 Task: Compose an email with the subject 'Hello' and message 'Take care, bye-bye', then save it.
Action: Mouse moved to (49, 67)
Screenshot: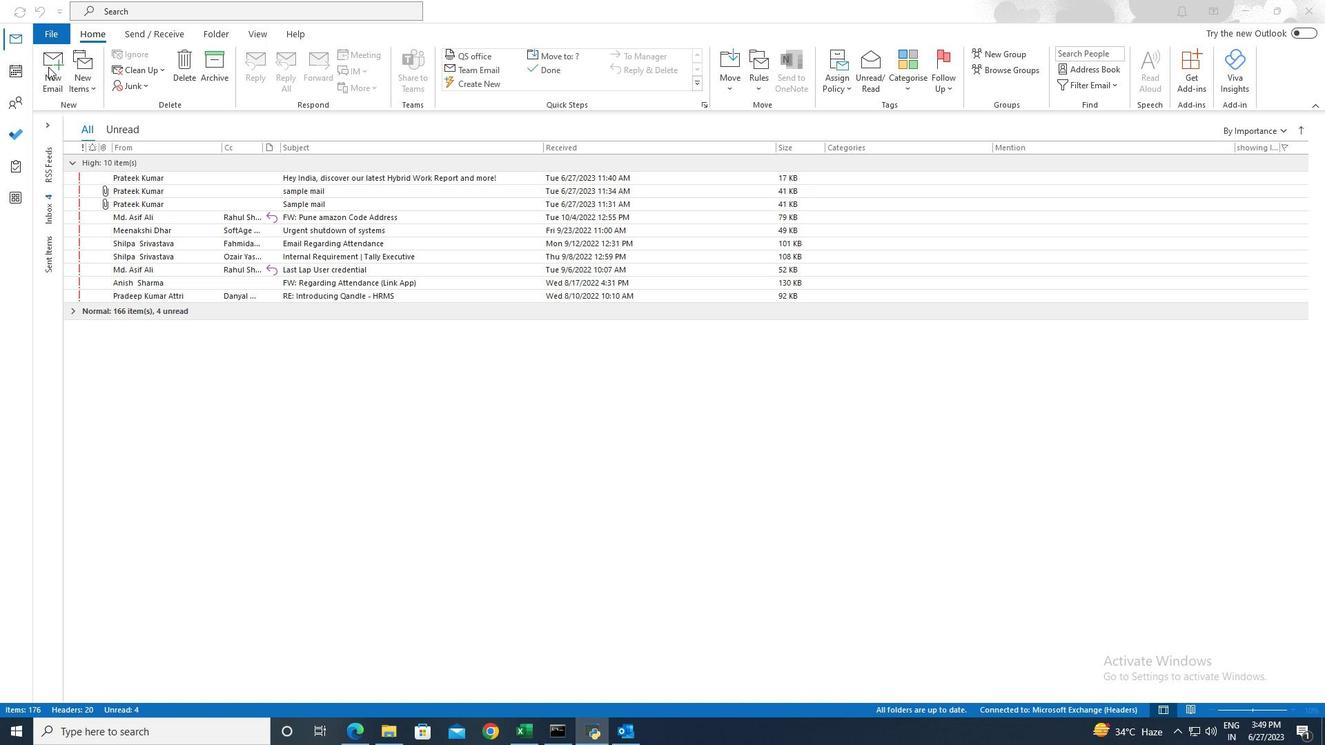 
Action: Mouse pressed left at (49, 67)
Screenshot: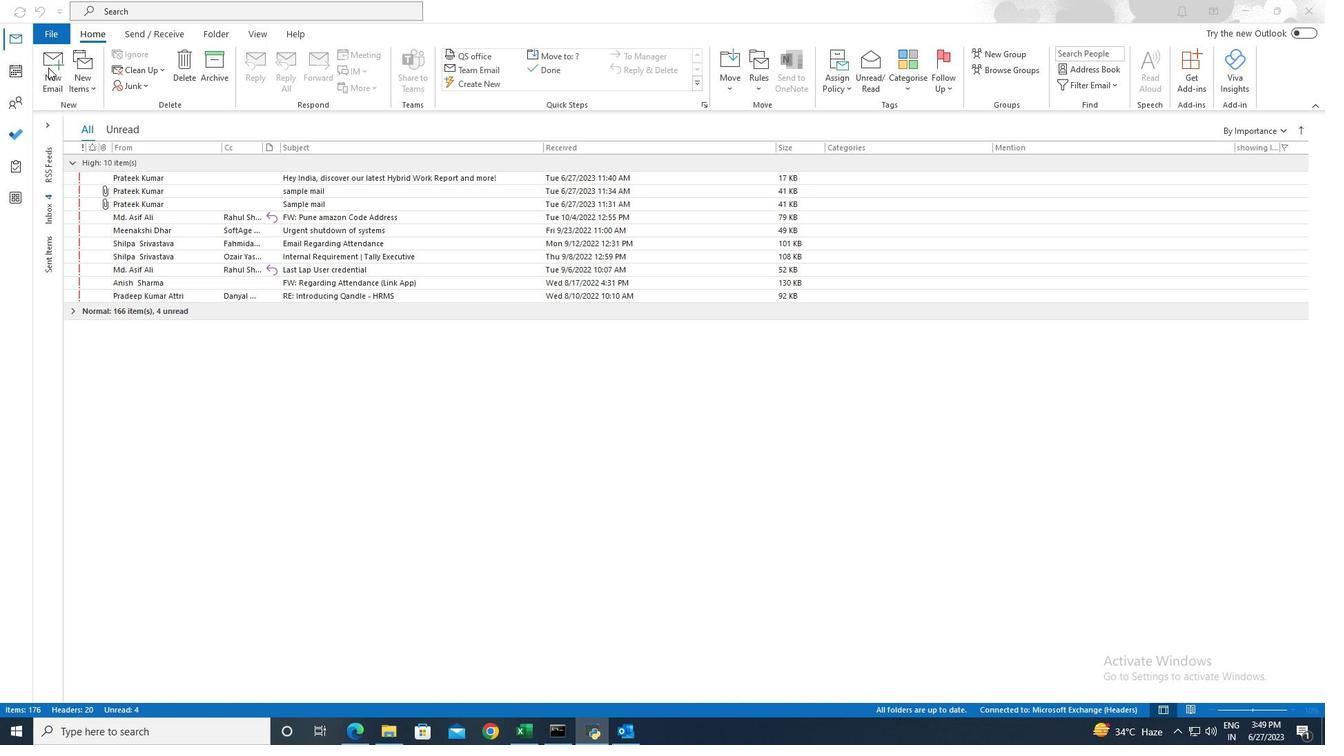 
Action: Mouse moved to (49, 67)
Screenshot: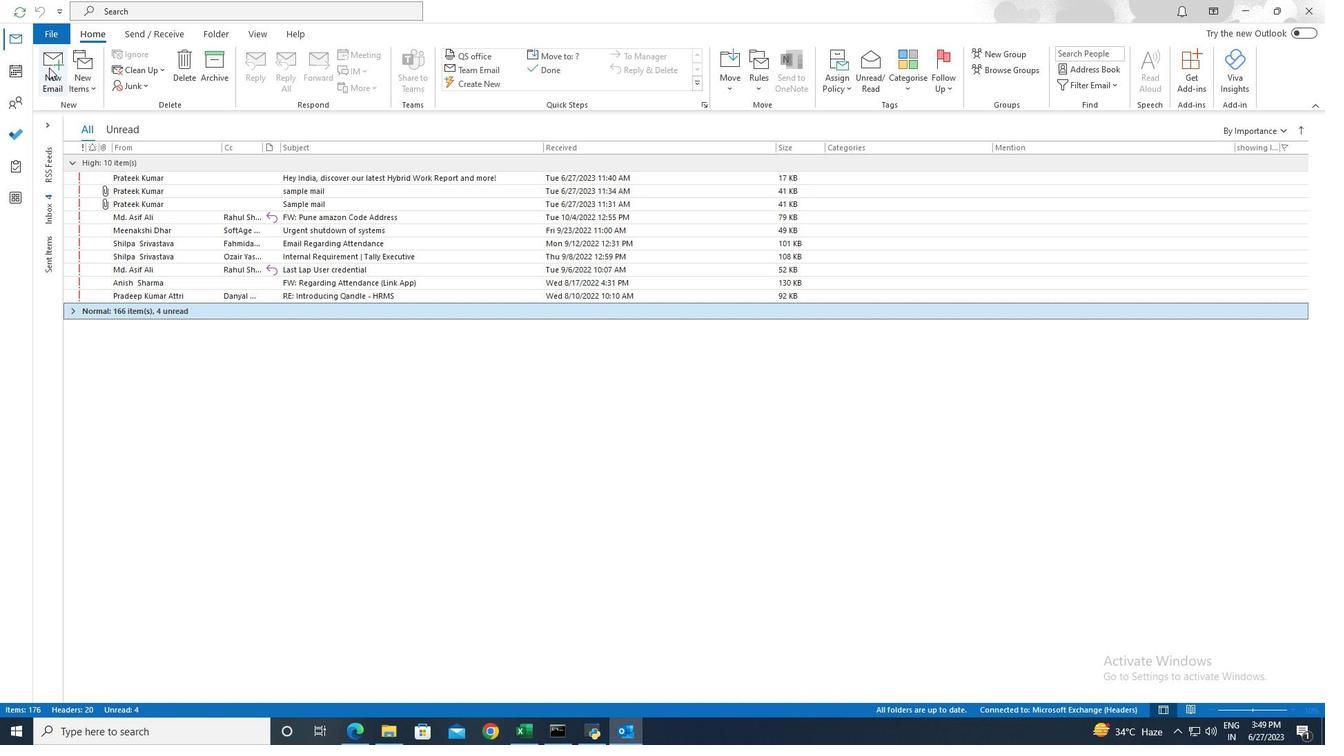 
Action: Mouse pressed left at (49, 67)
Screenshot: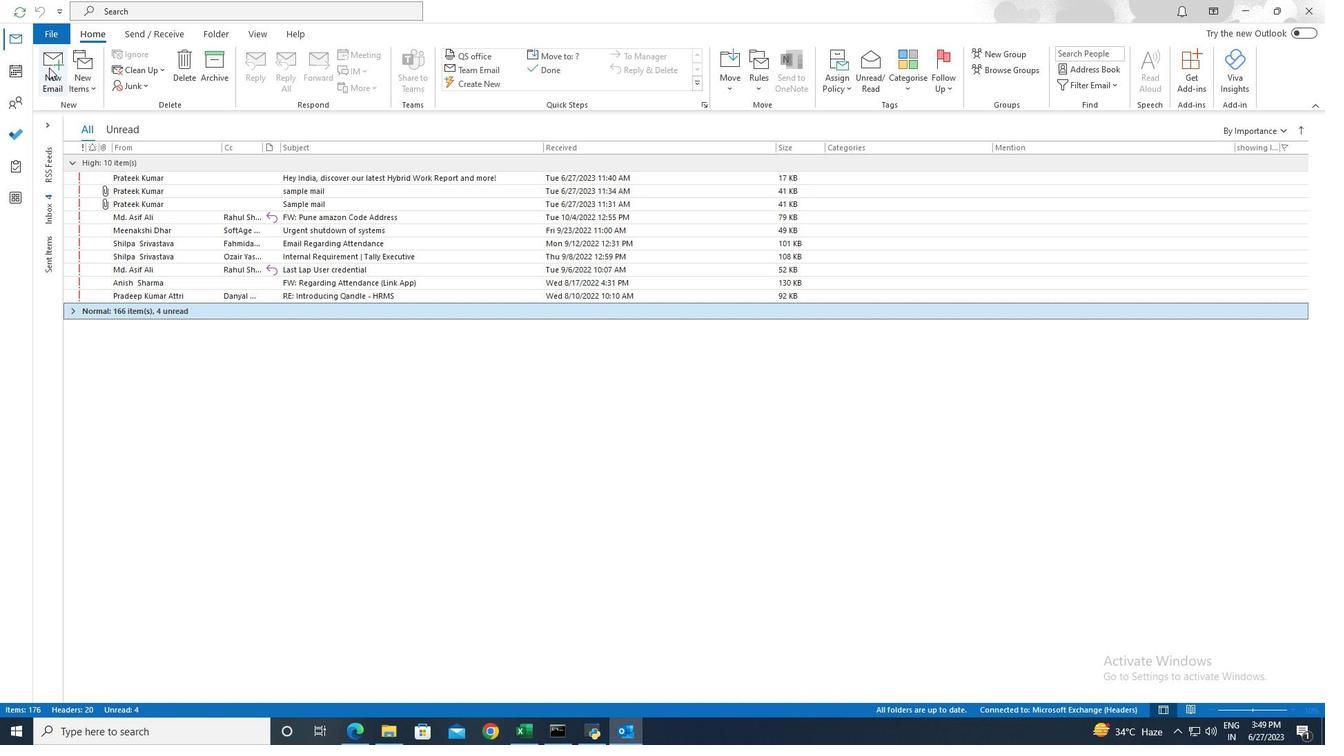 
Action: Key pressed taskers4<Key.shift>@outlook.com
Screenshot: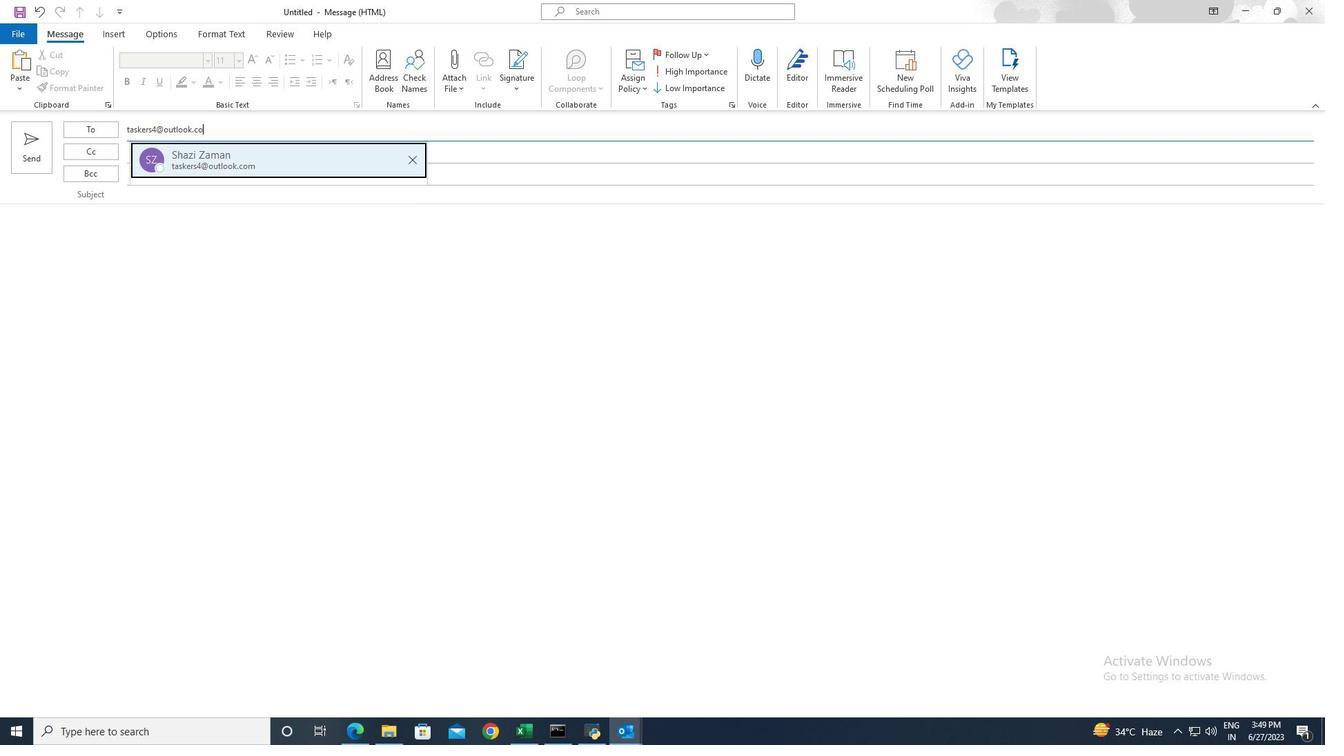 
Action: Mouse moved to (133, 197)
Screenshot: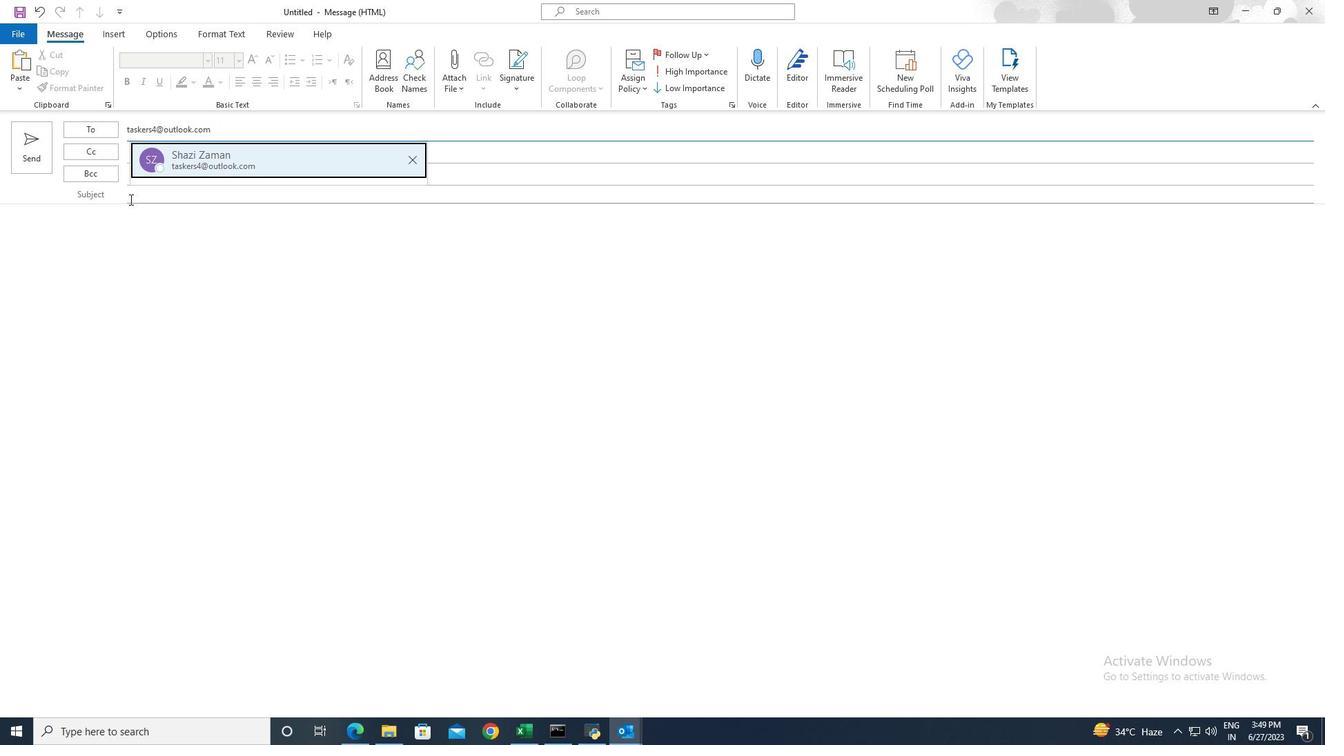 
Action: Mouse pressed left at (133, 197)
Screenshot: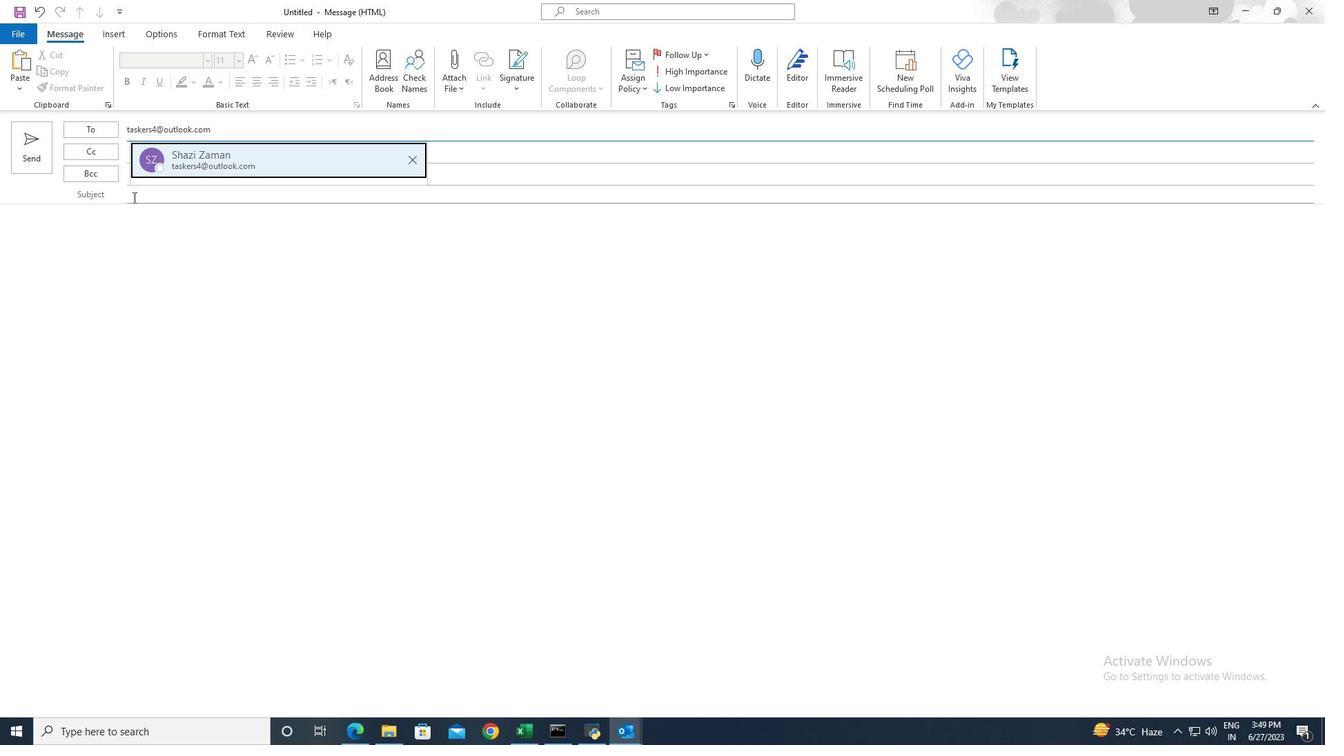 
Action: Key pressed <Key.shift>Hello
Screenshot: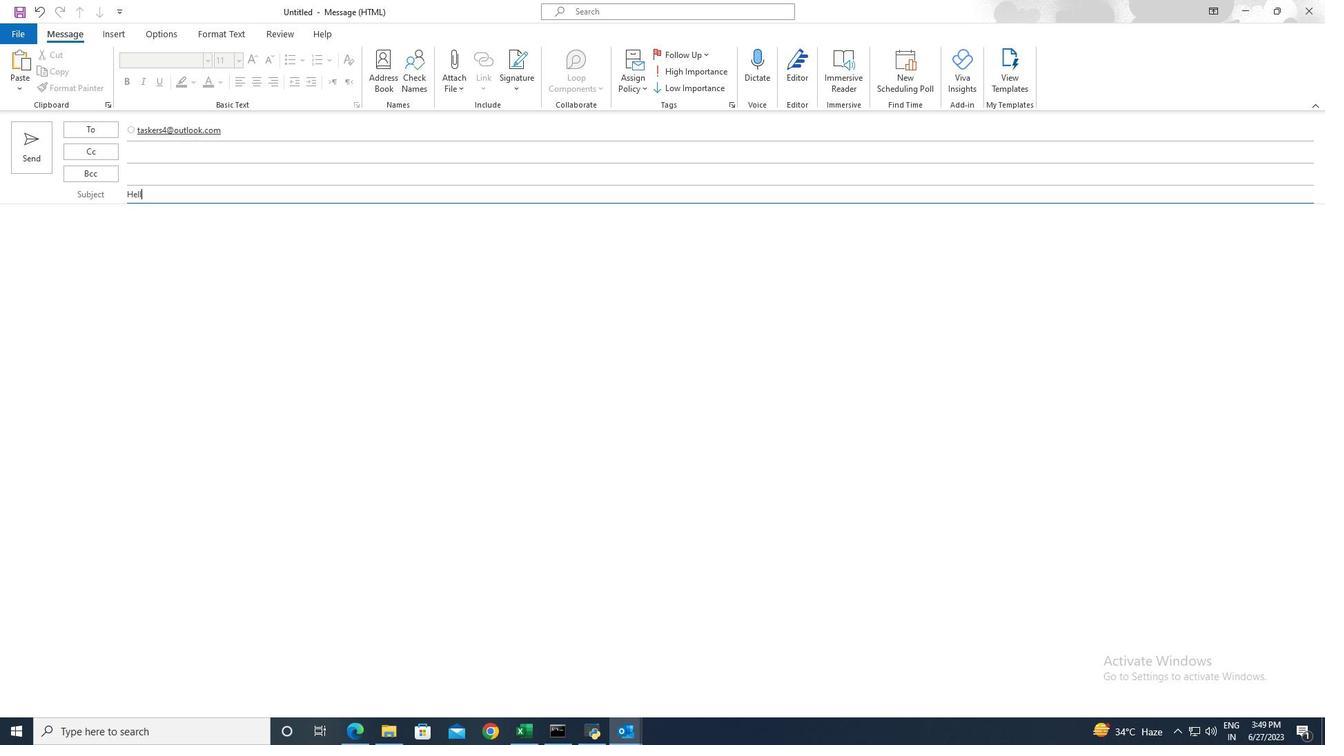 
Action: Mouse moved to (138, 216)
Screenshot: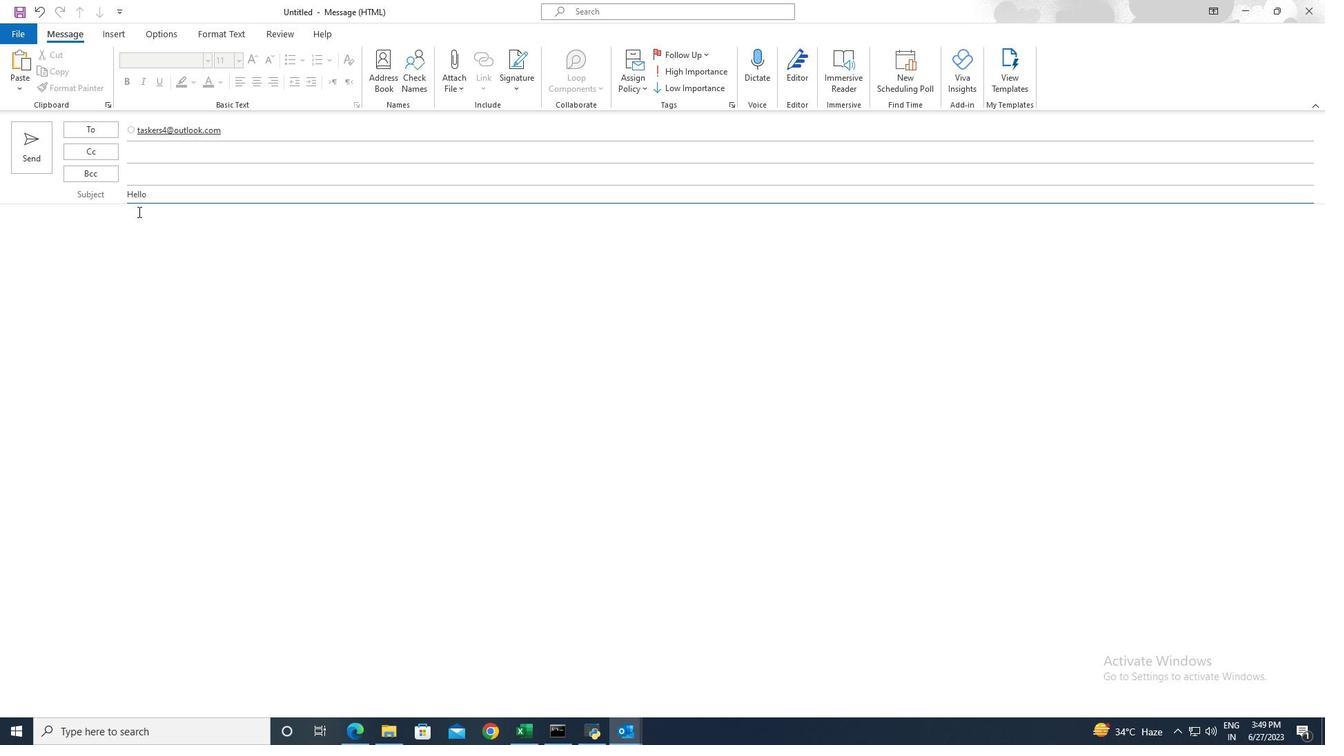 
Action: Mouse pressed left at (138, 216)
Screenshot: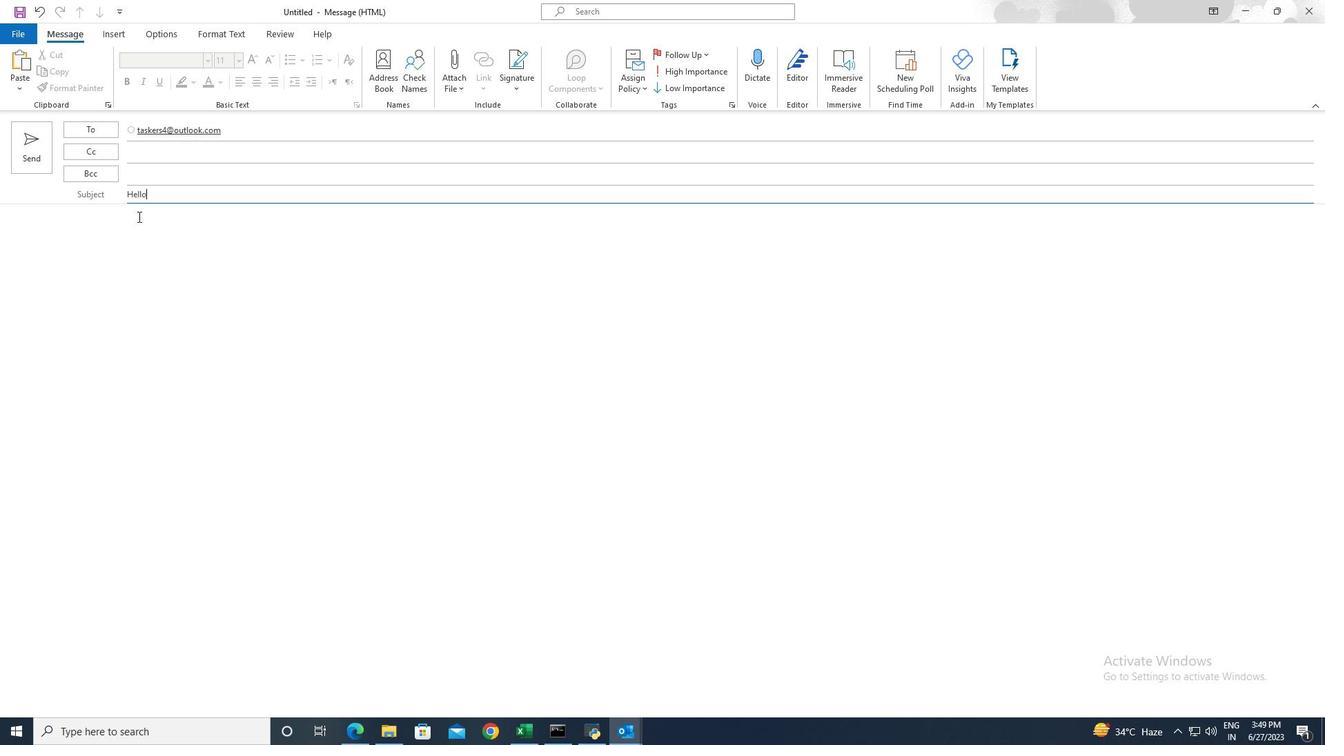 
Action: Key pressed <Key.shift>Take<Key.space>care,<Key.space>bye-bye
Screenshot: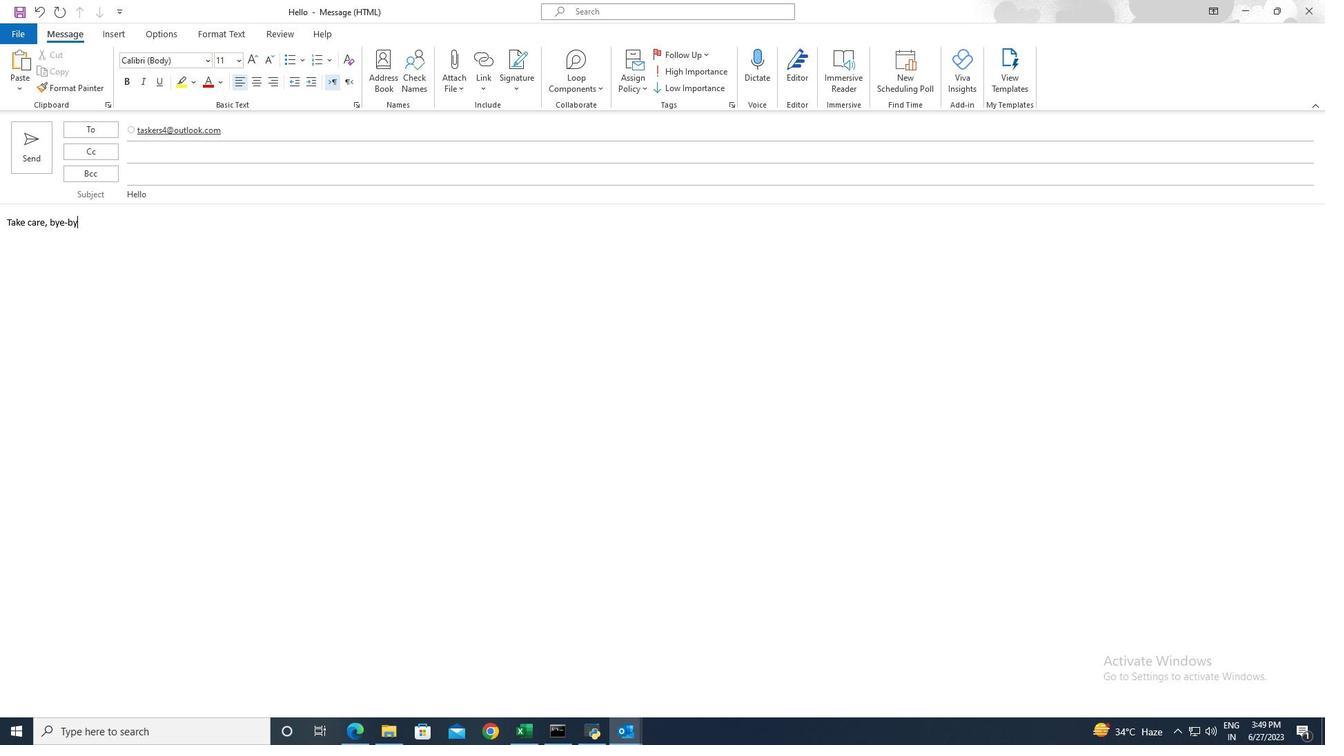 
Action: Mouse moved to (25, 35)
Screenshot: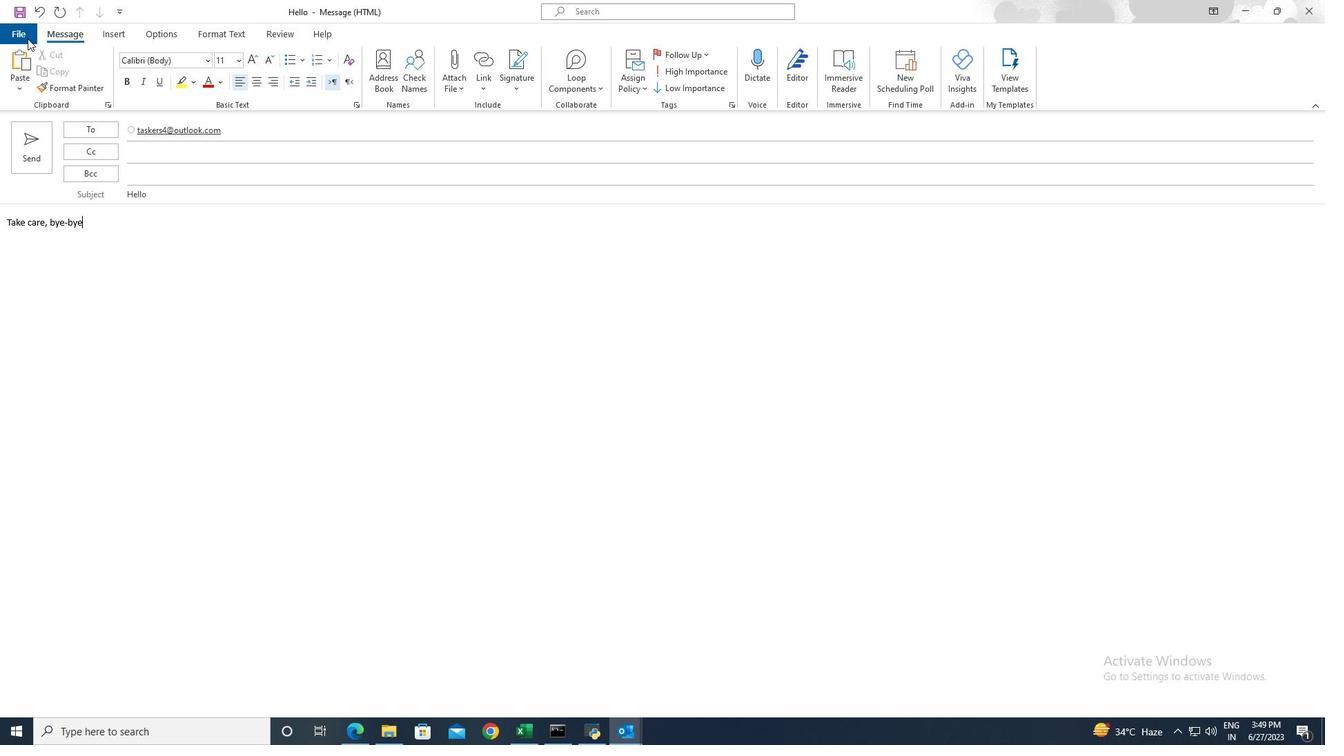 
Action: Mouse pressed left at (25, 35)
Screenshot: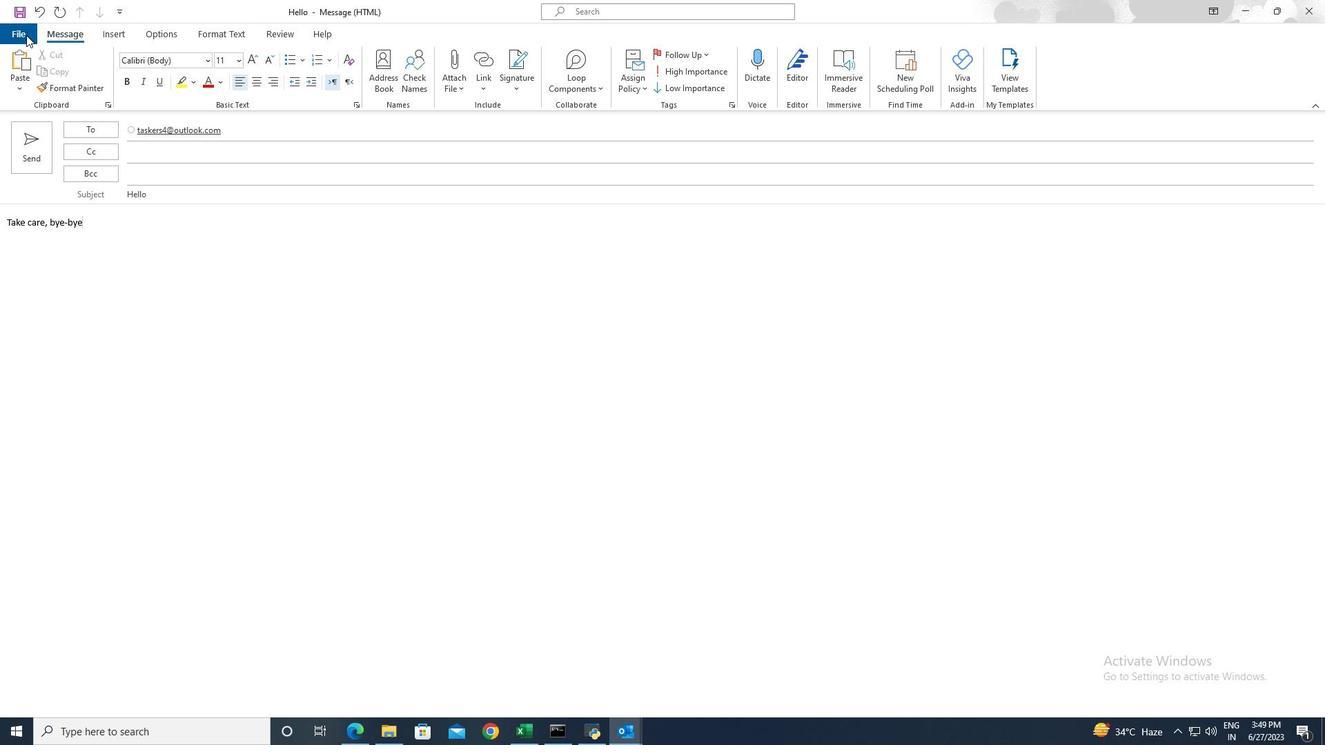 
Action: Mouse moved to (53, 98)
Screenshot: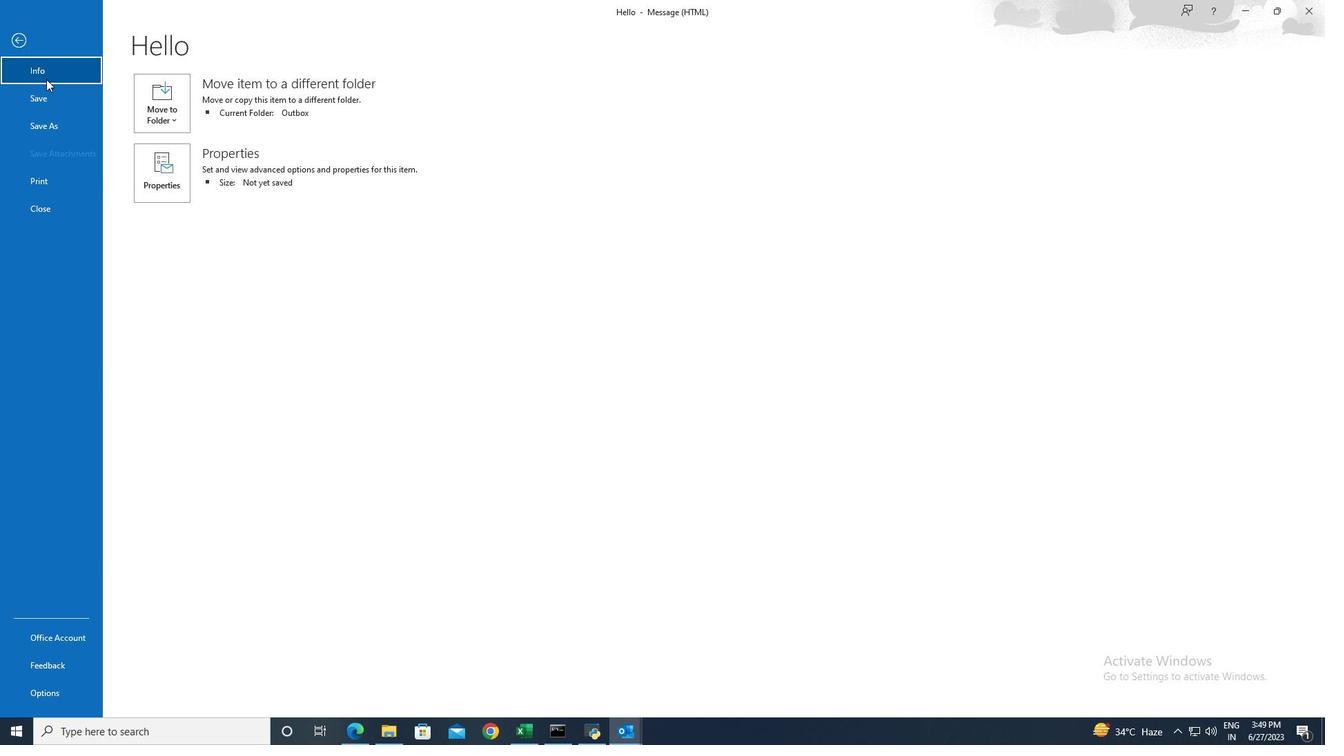 
Action: Mouse pressed left at (53, 98)
Screenshot: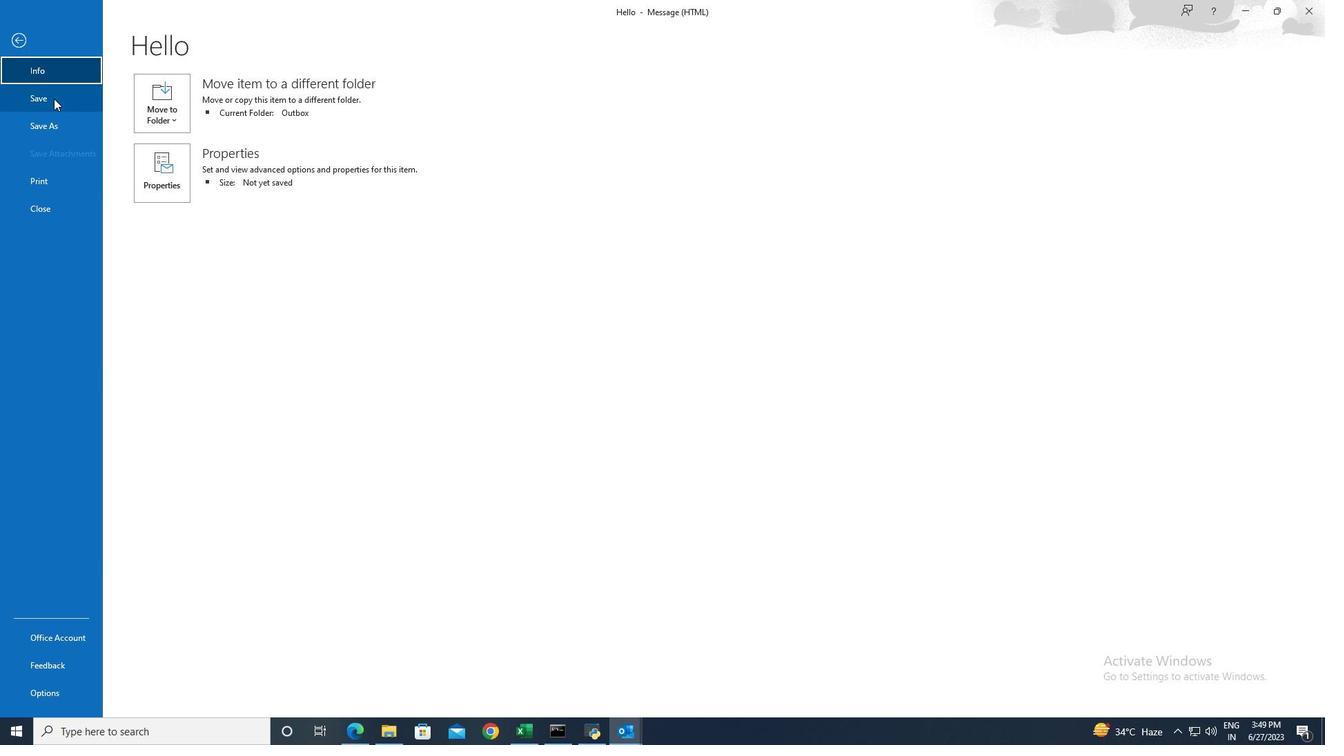 
Action: Mouse moved to (20, 31)
Screenshot: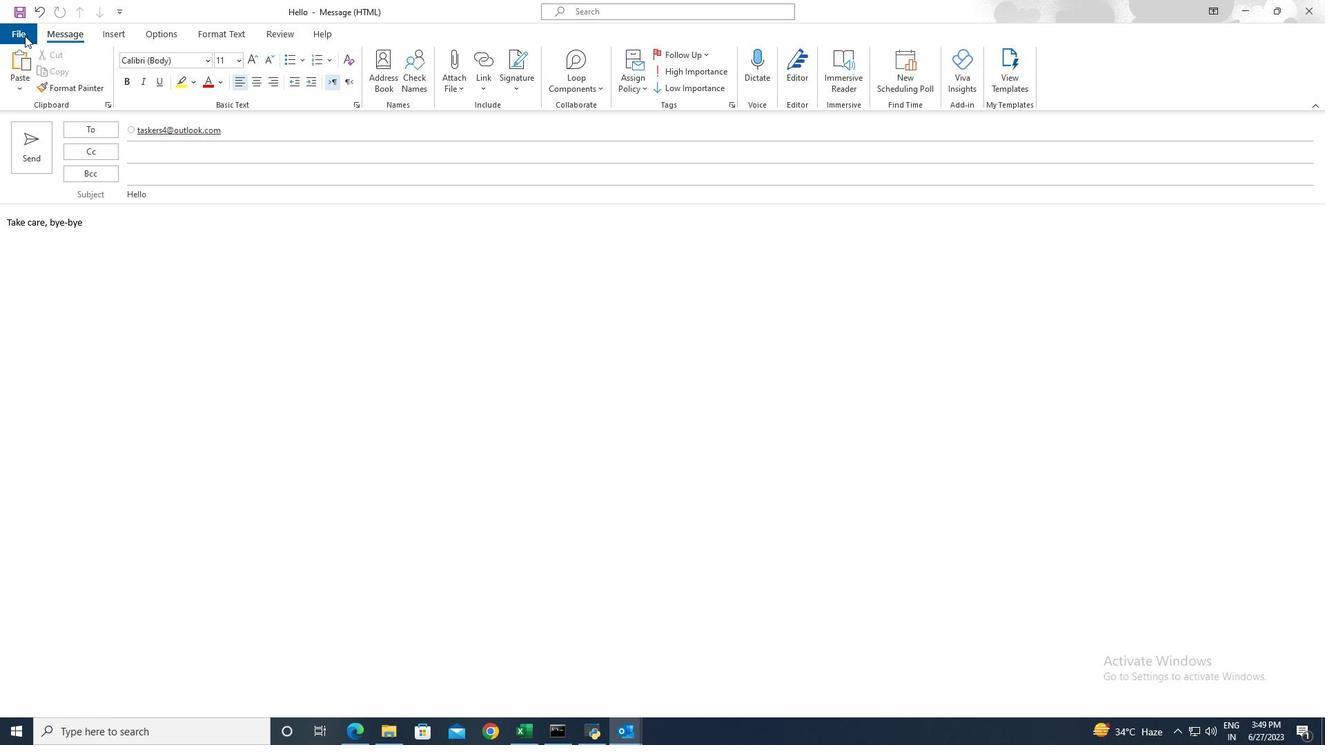 
Action: Mouse pressed left at (20, 31)
Screenshot: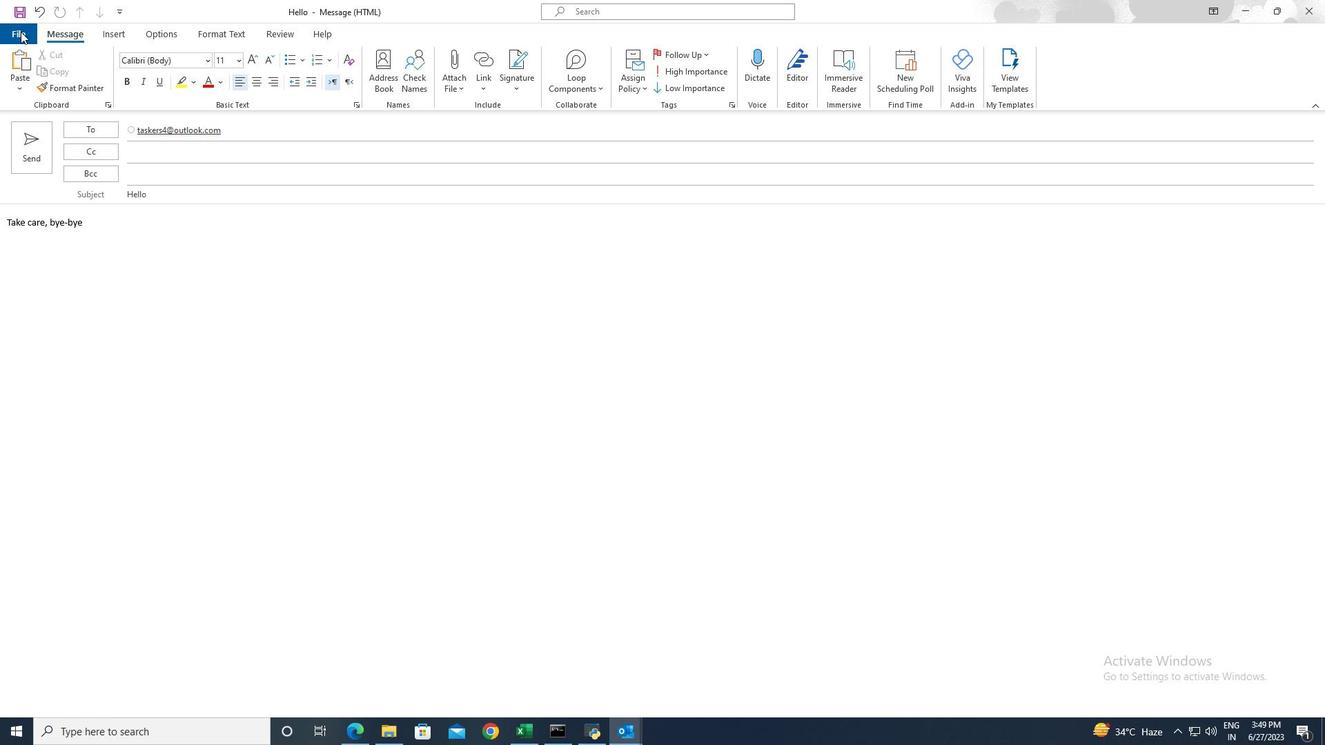 
Action: Mouse moved to (39, 207)
Screenshot: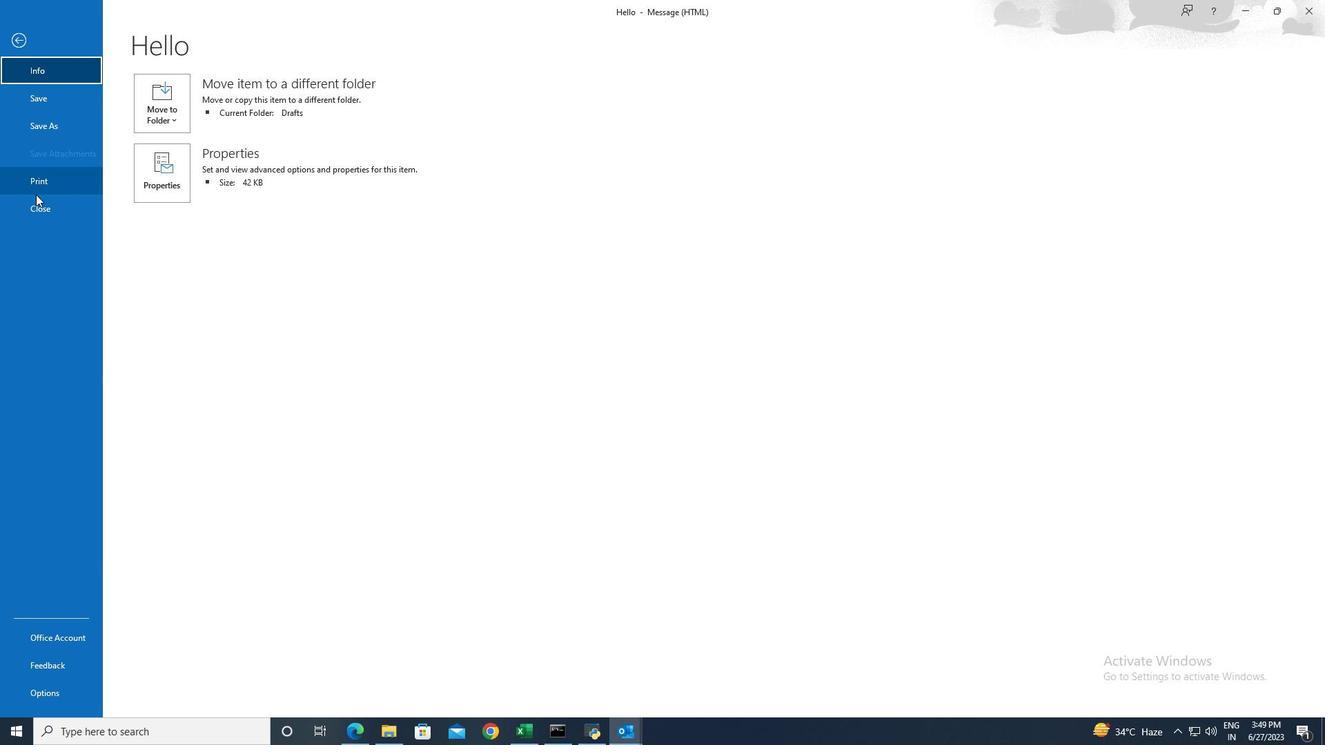 
Action: Mouse pressed left at (39, 207)
Screenshot: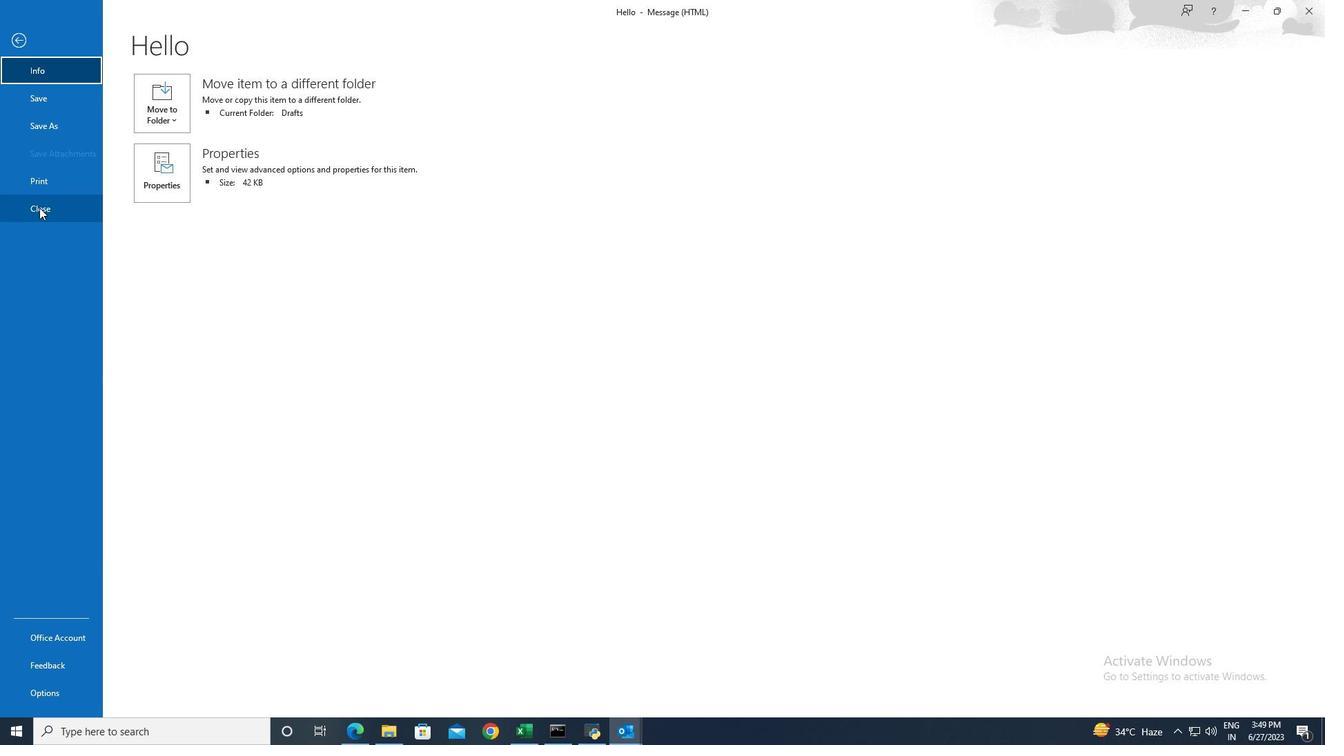 
